Task: Create a rule from the Routing list, Task moved to a section -> Set Priority in the project AgileJet , set the section as Done clear the priority
Action: Mouse moved to (53, 297)
Screenshot: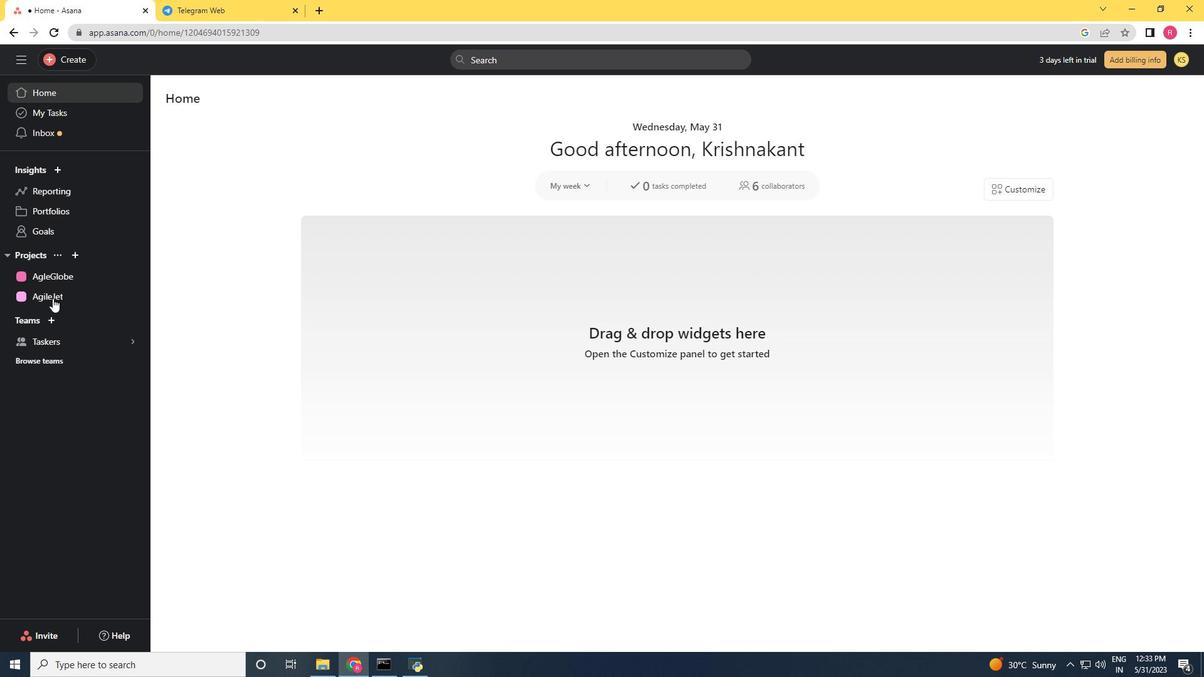 
Action: Mouse pressed left at (53, 297)
Screenshot: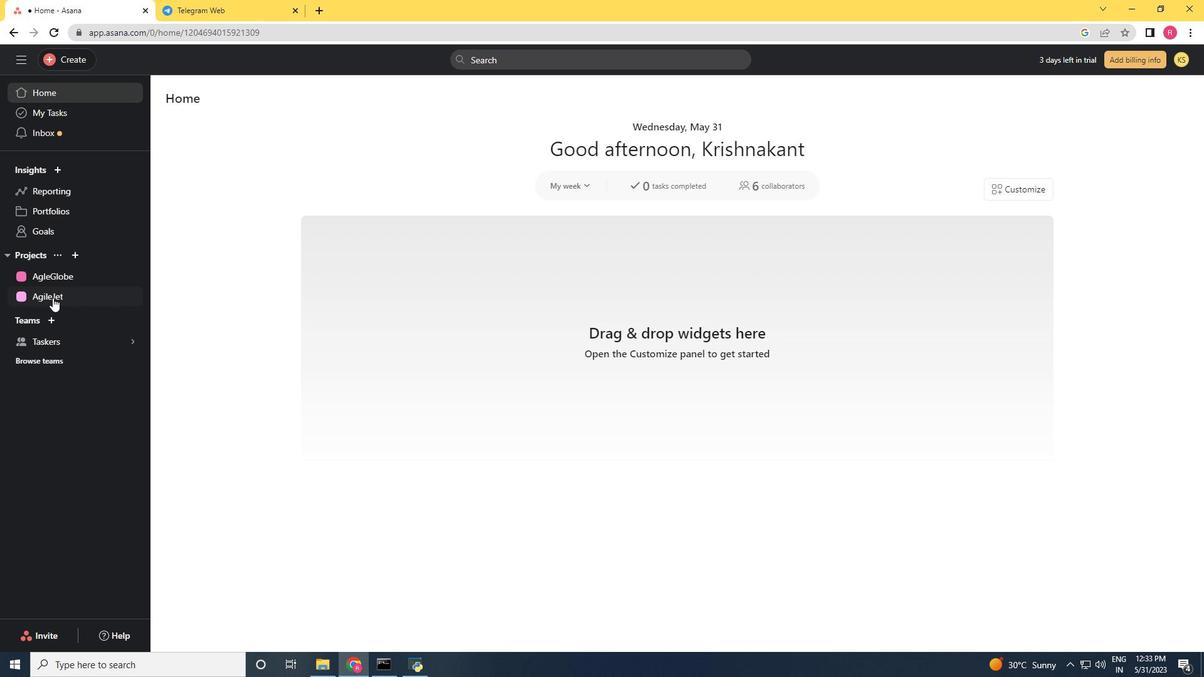 
Action: Mouse moved to (1145, 104)
Screenshot: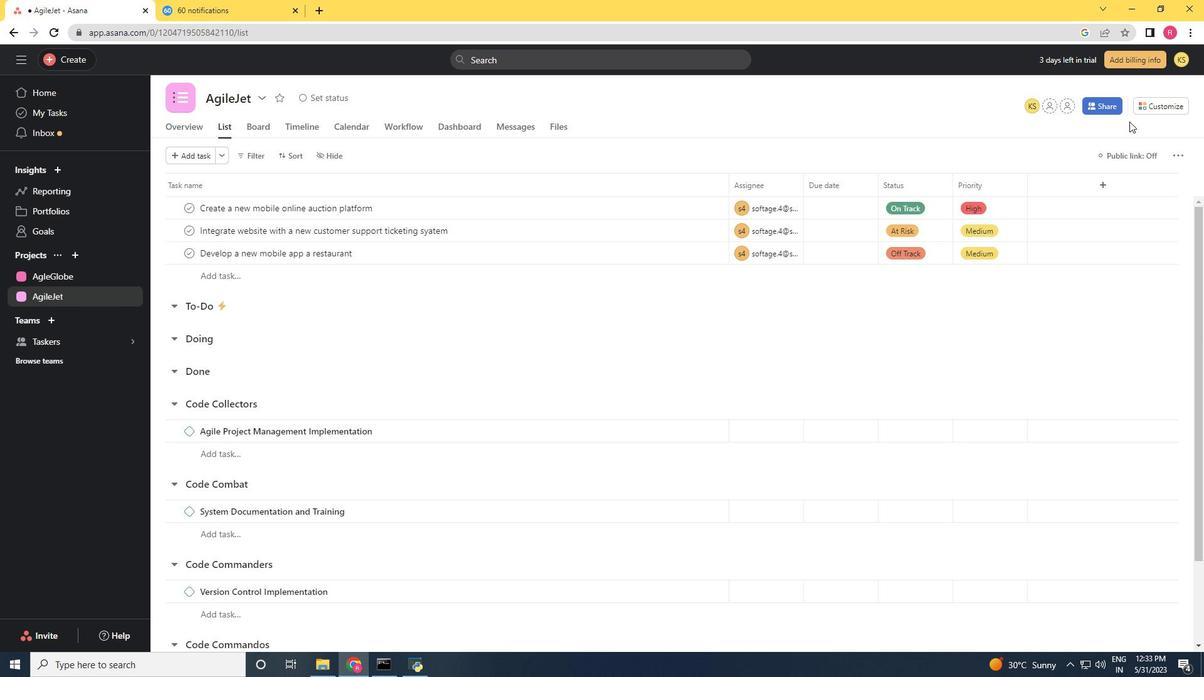 
Action: Mouse pressed left at (1145, 104)
Screenshot: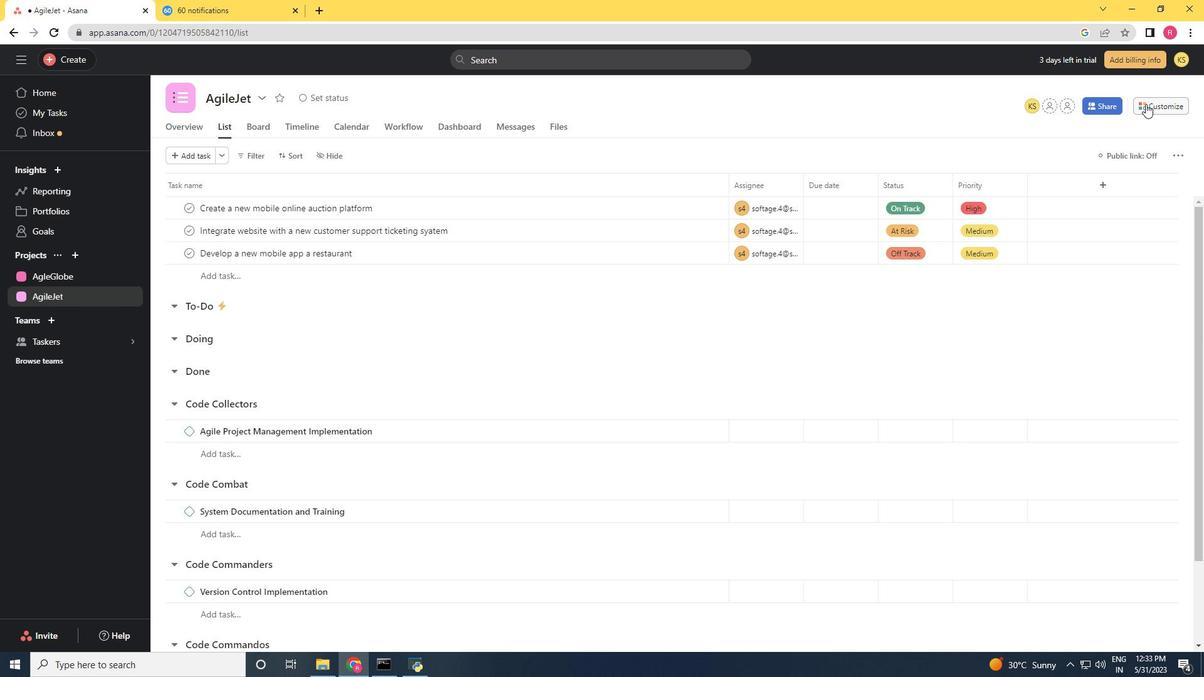
Action: Mouse moved to (946, 276)
Screenshot: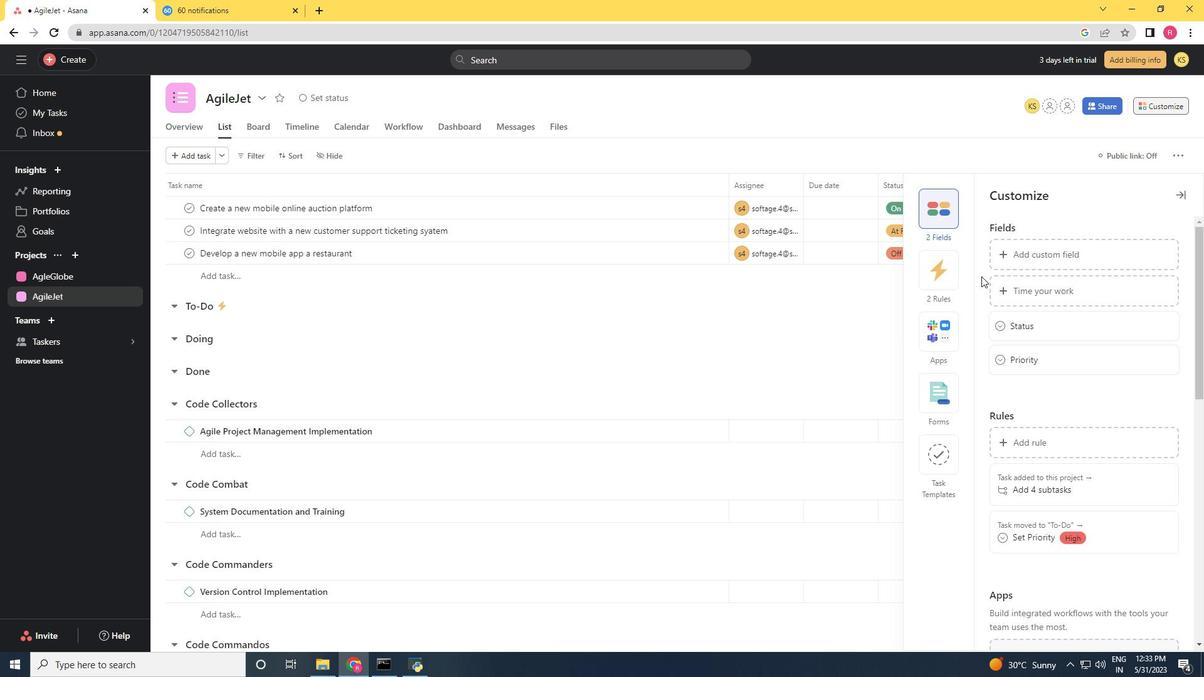 
Action: Mouse pressed left at (946, 276)
Screenshot: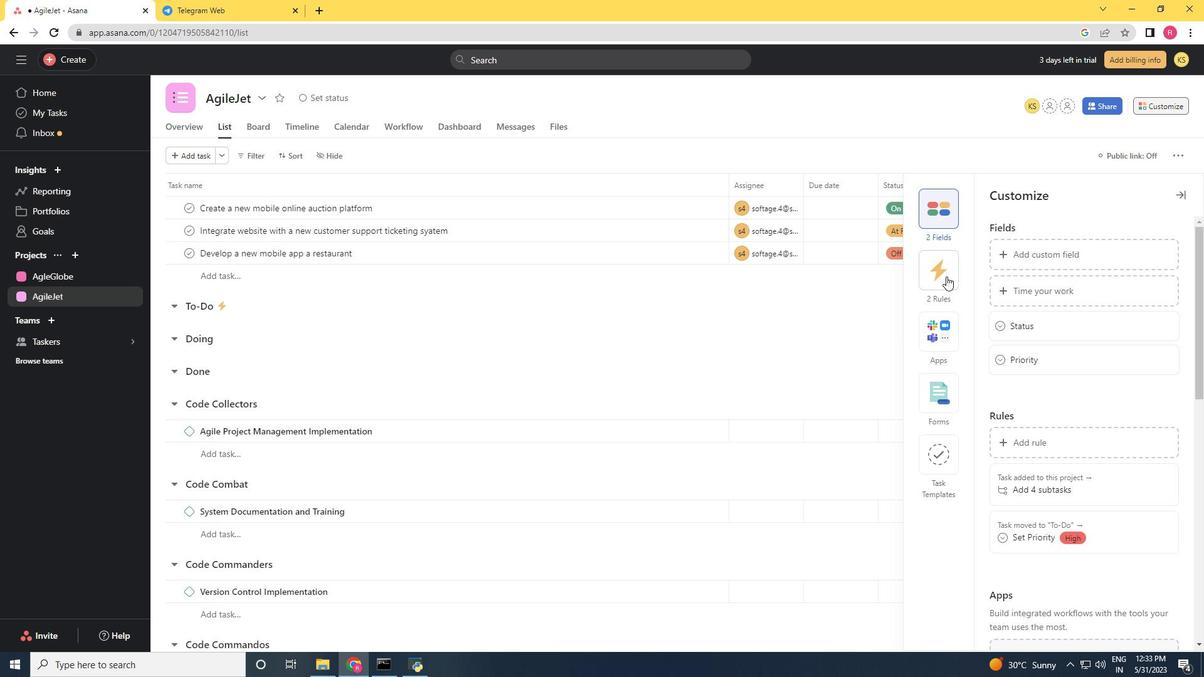 
Action: Mouse moved to (1033, 245)
Screenshot: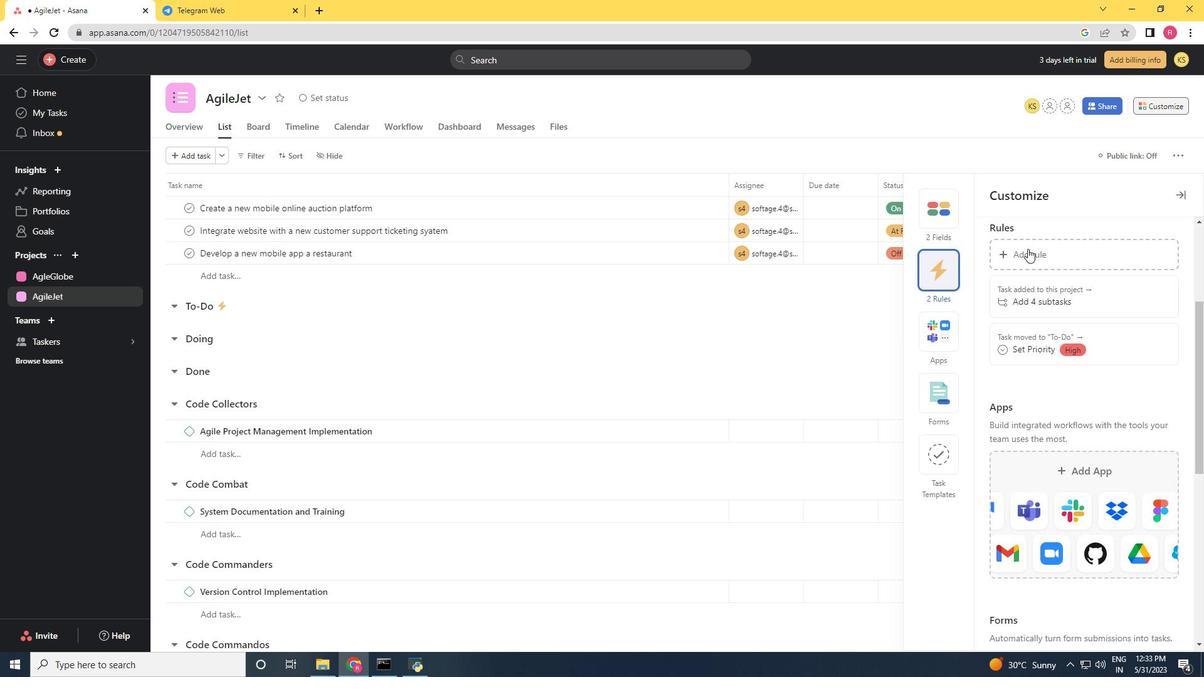 
Action: Mouse pressed left at (1033, 245)
Screenshot: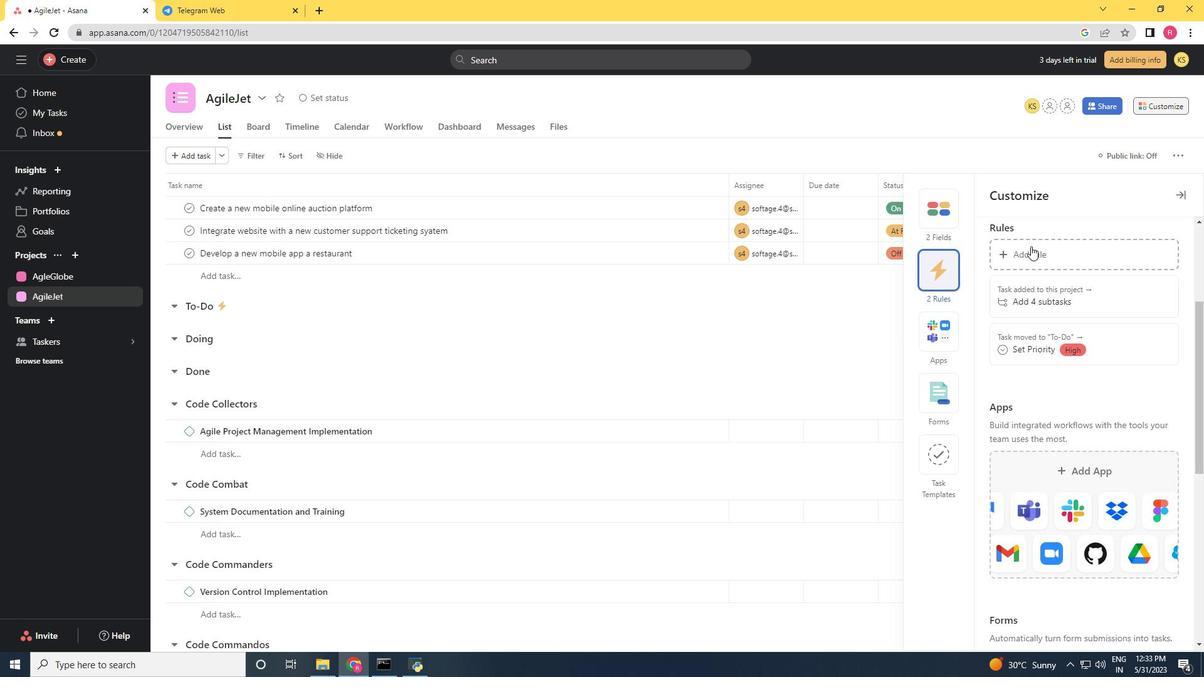 
Action: Mouse moved to (255, 160)
Screenshot: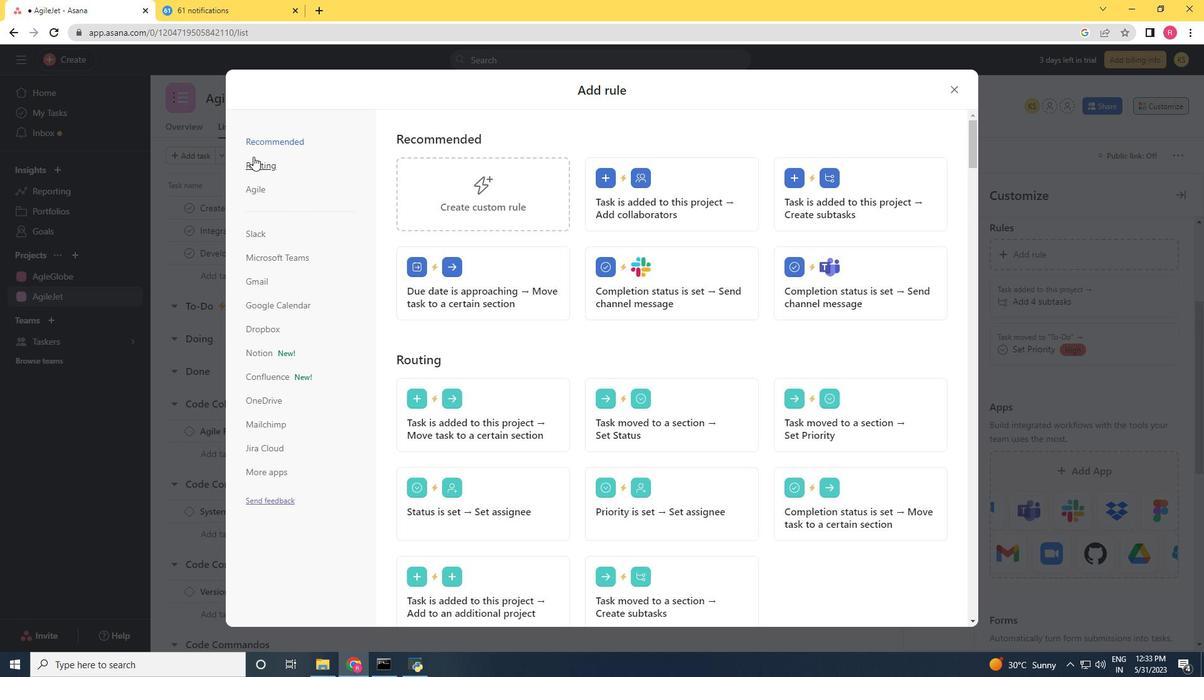 
Action: Mouse pressed left at (255, 160)
Screenshot: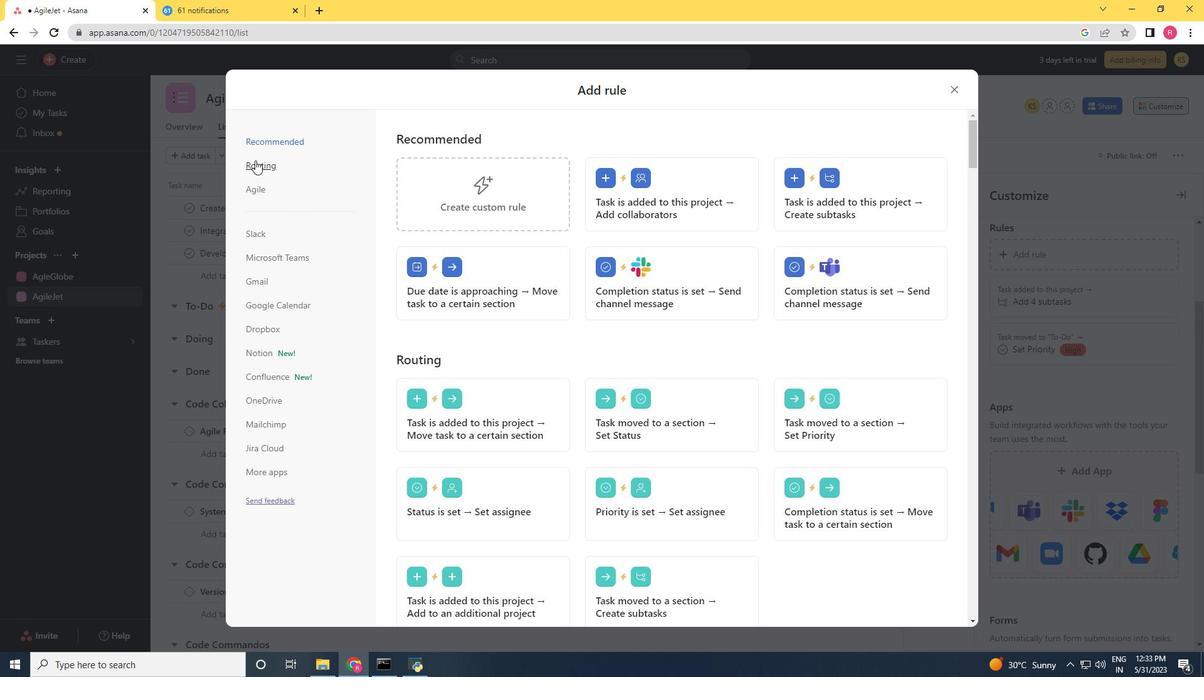 
Action: Mouse moved to (803, 175)
Screenshot: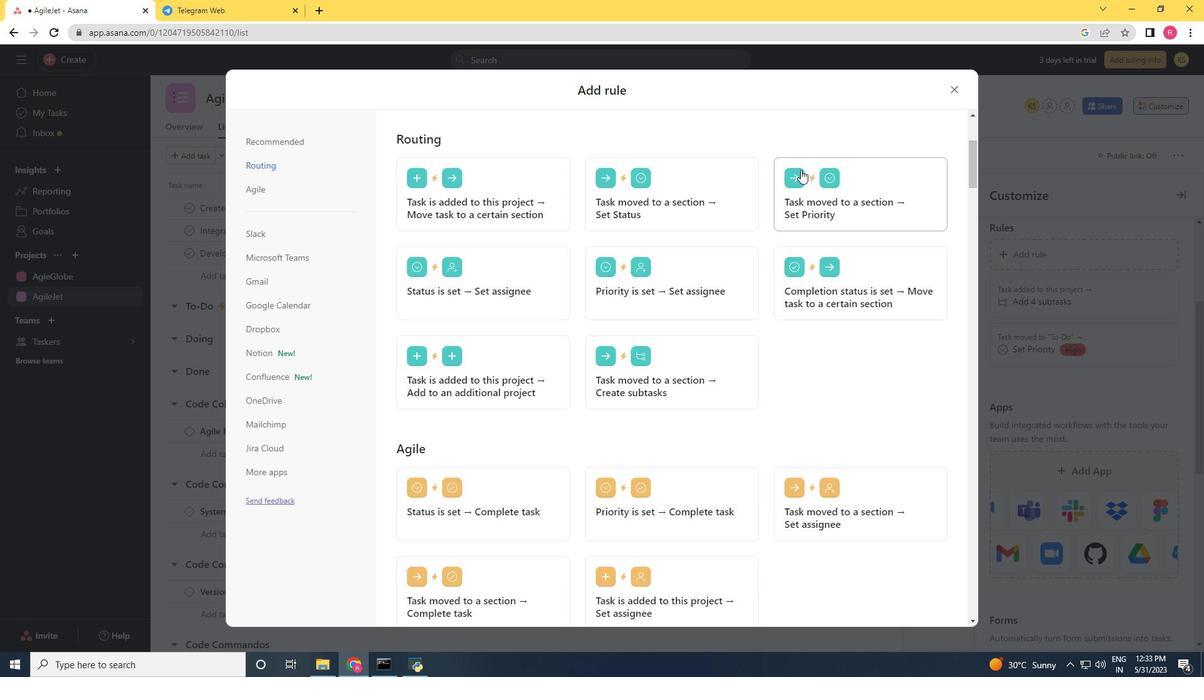 
Action: Mouse pressed left at (803, 175)
Screenshot: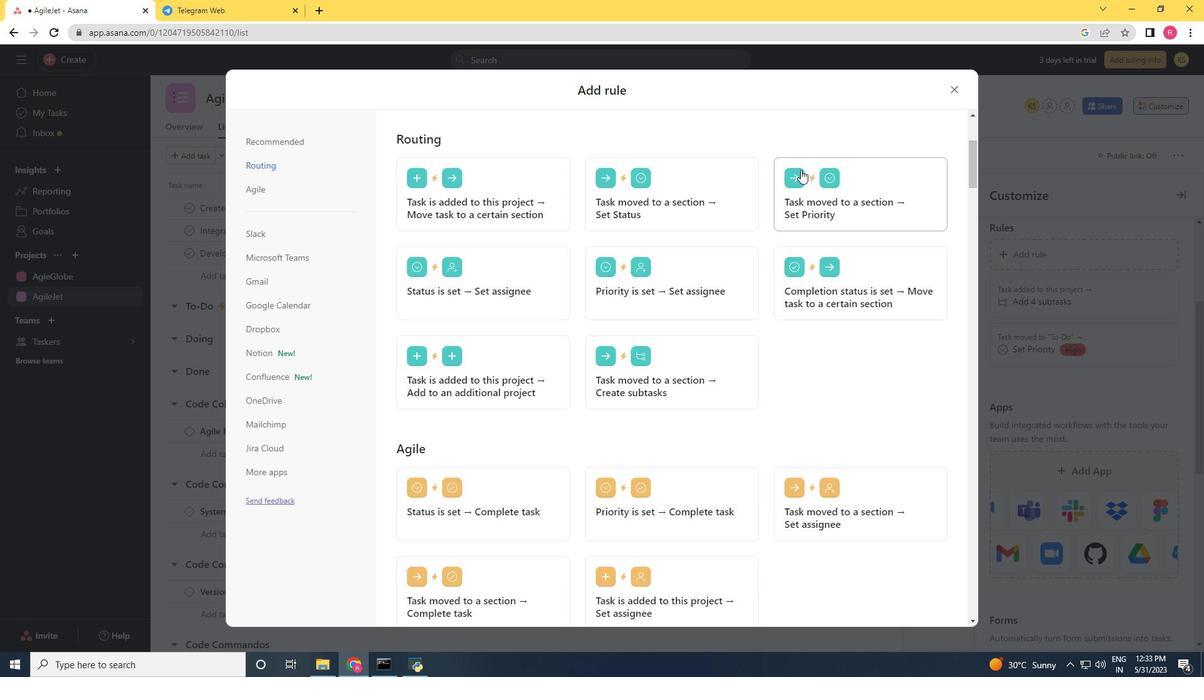 
Action: Mouse moved to (491, 323)
Screenshot: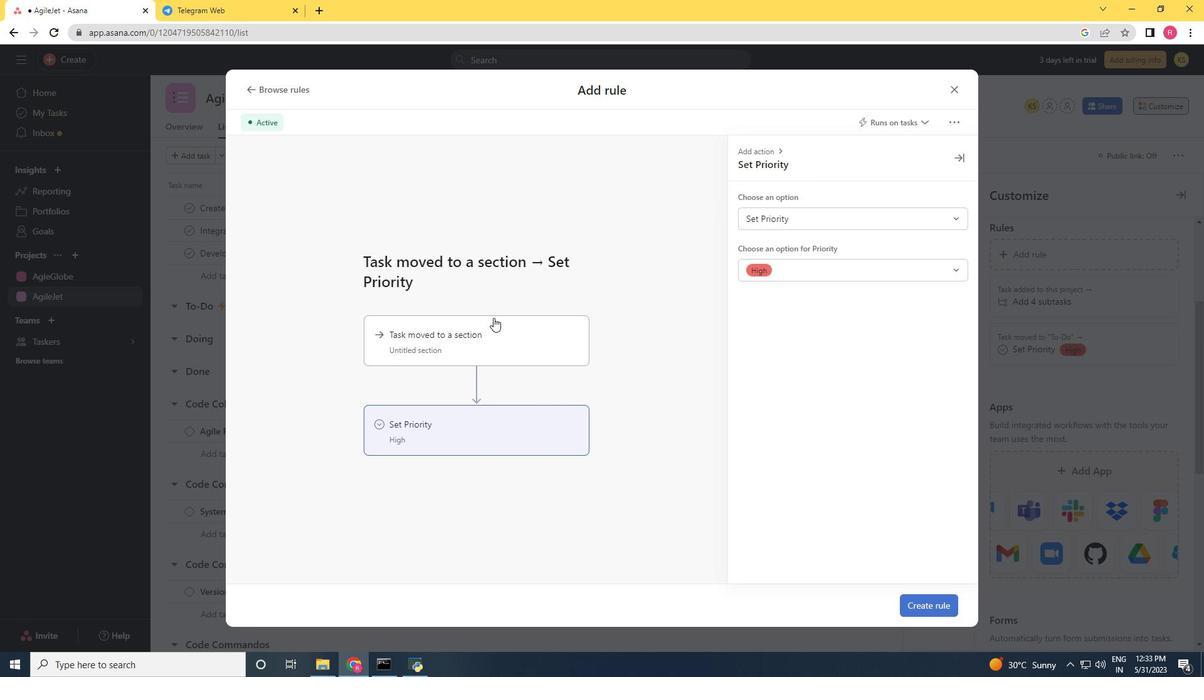 
Action: Mouse pressed left at (491, 323)
Screenshot: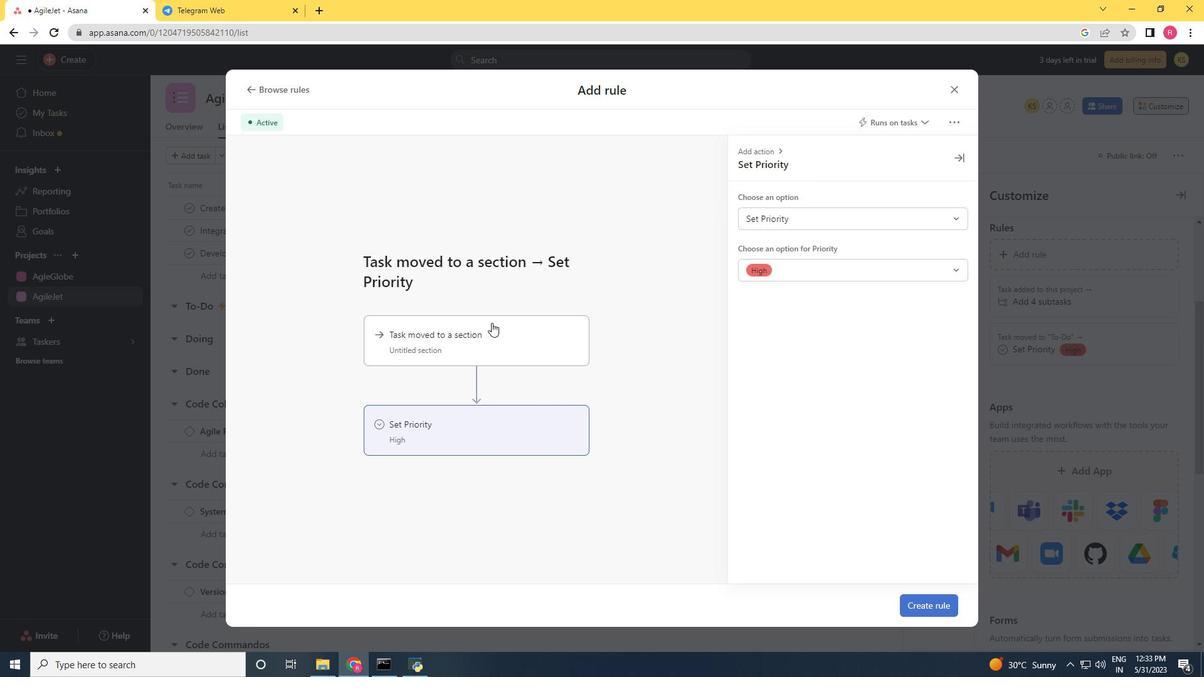 
Action: Mouse moved to (814, 213)
Screenshot: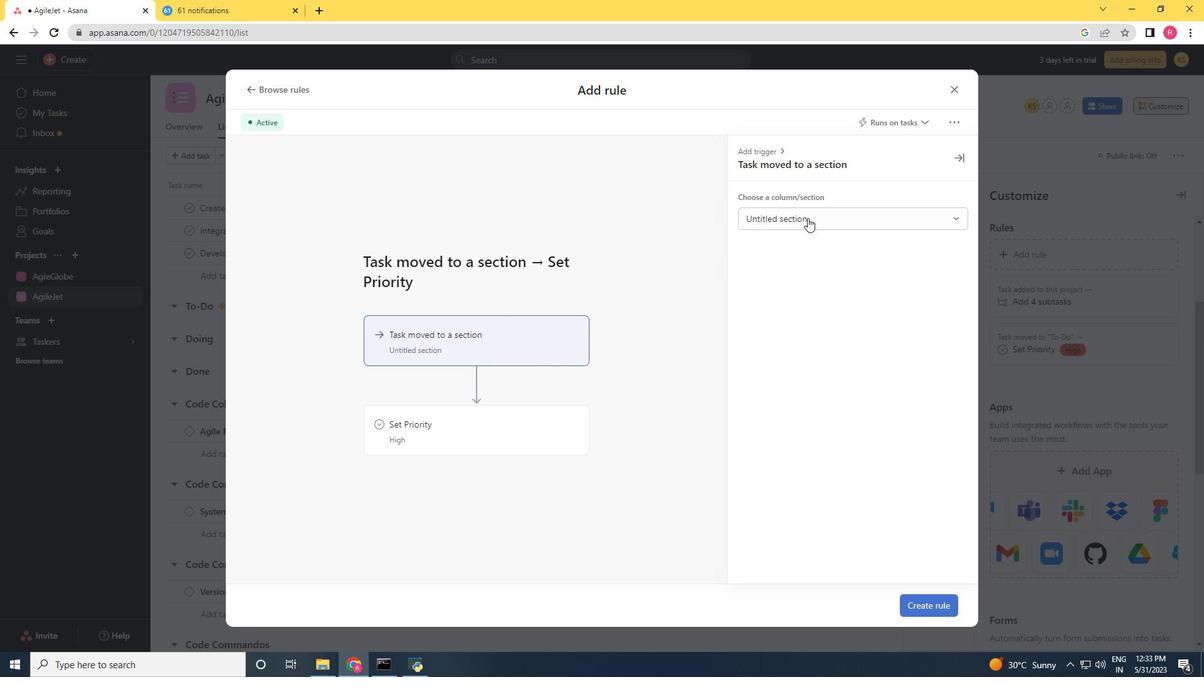 
Action: Mouse pressed left at (814, 213)
Screenshot: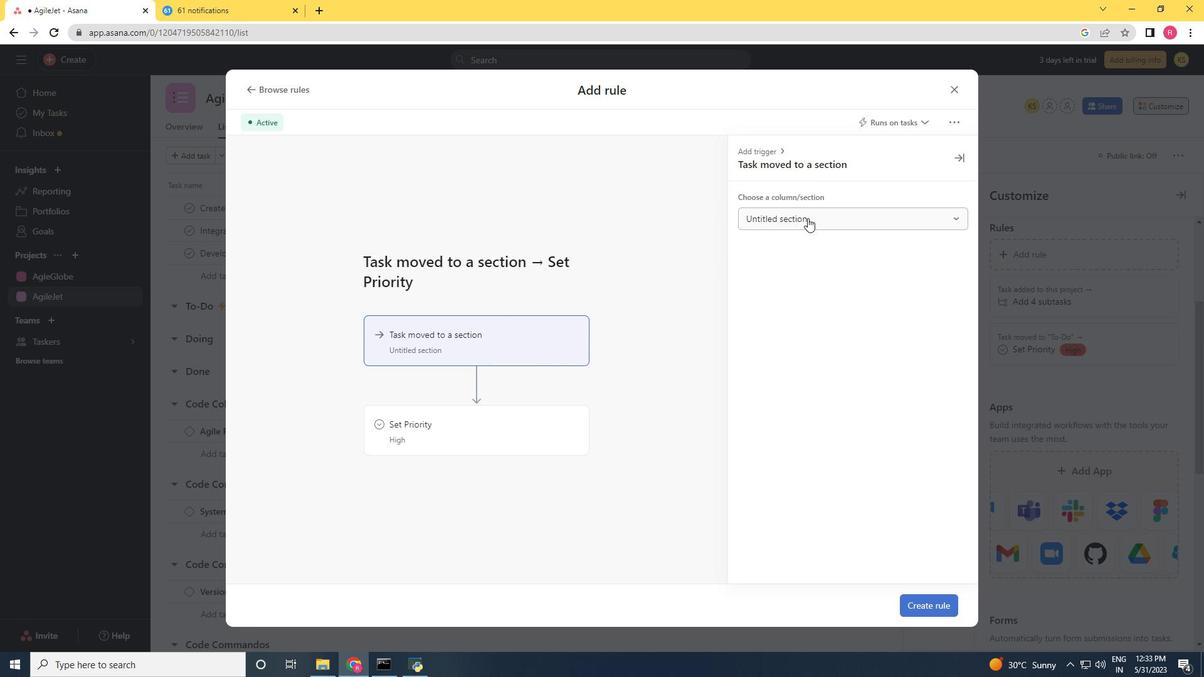
Action: Mouse moved to (779, 310)
Screenshot: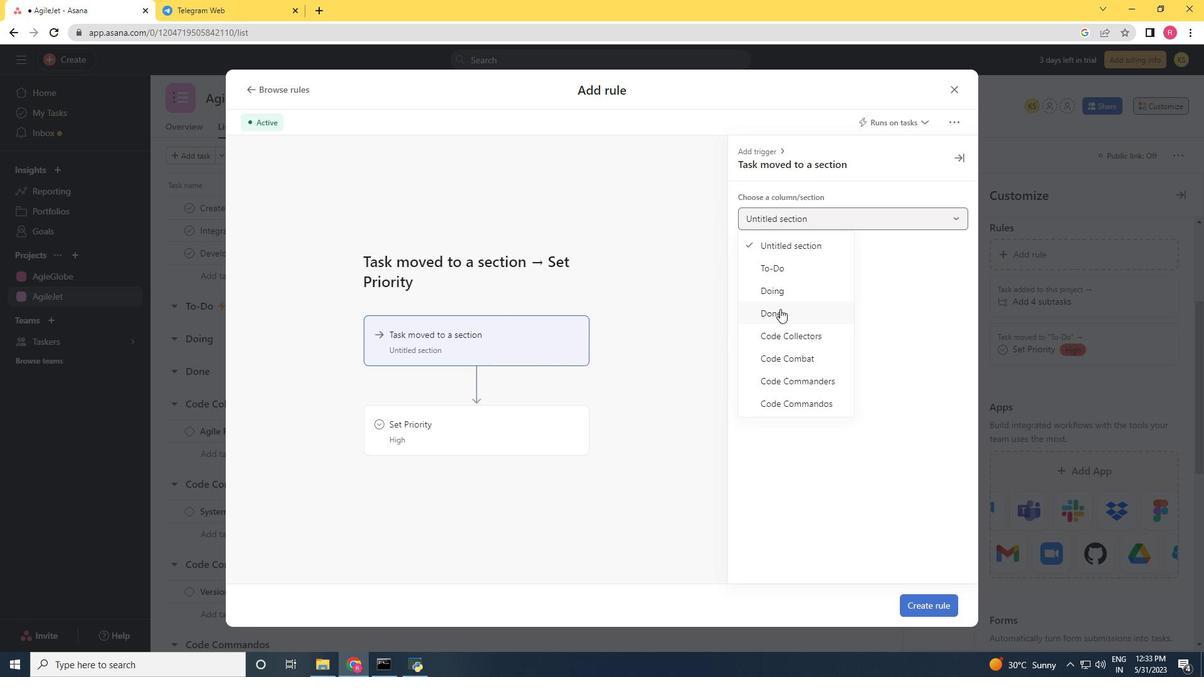 
Action: Mouse pressed left at (779, 310)
Screenshot: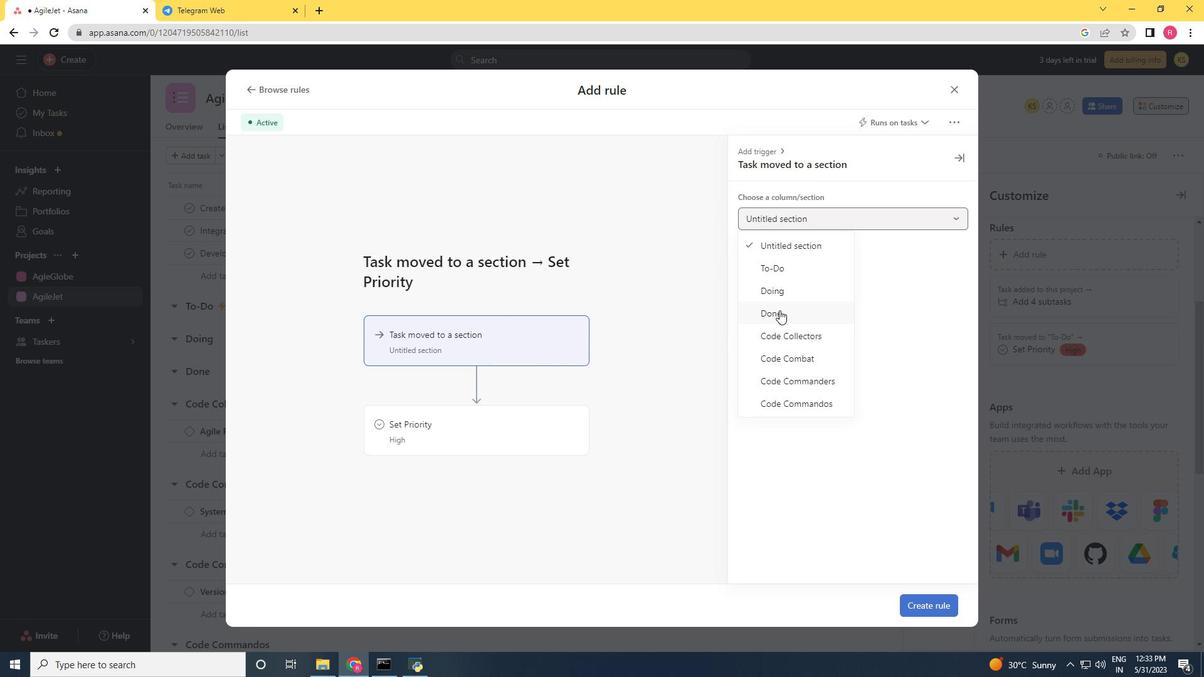 
Action: Mouse moved to (432, 444)
Screenshot: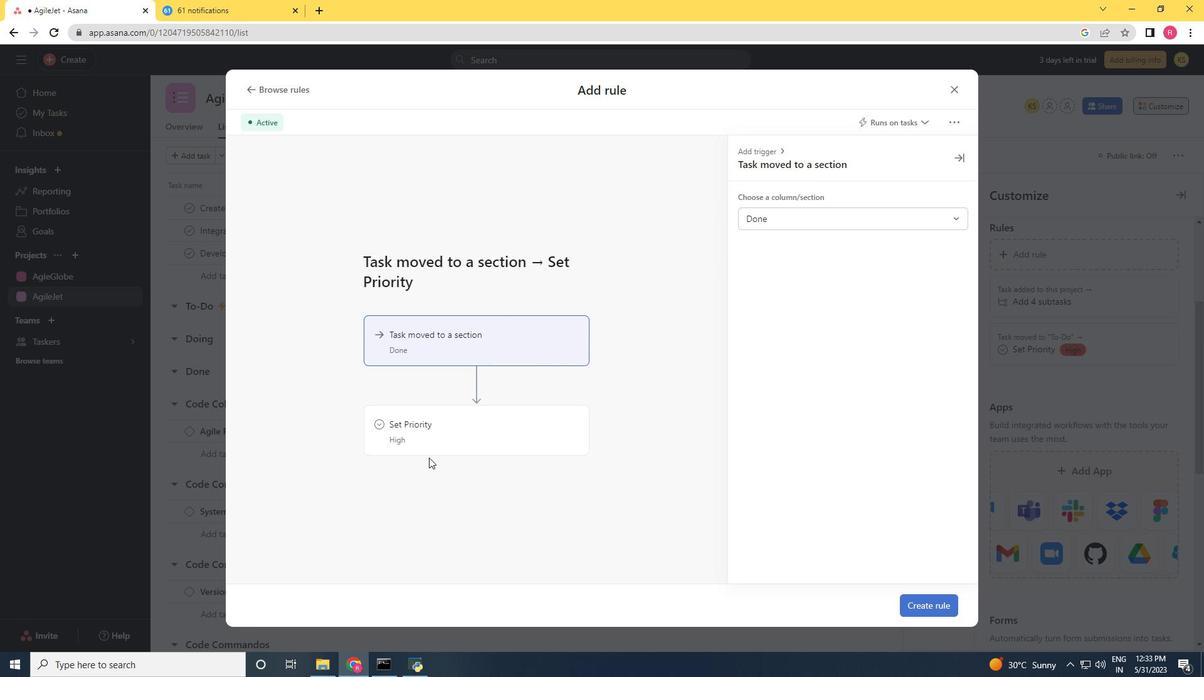
Action: Mouse pressed left at (432, 444)
Screenshot: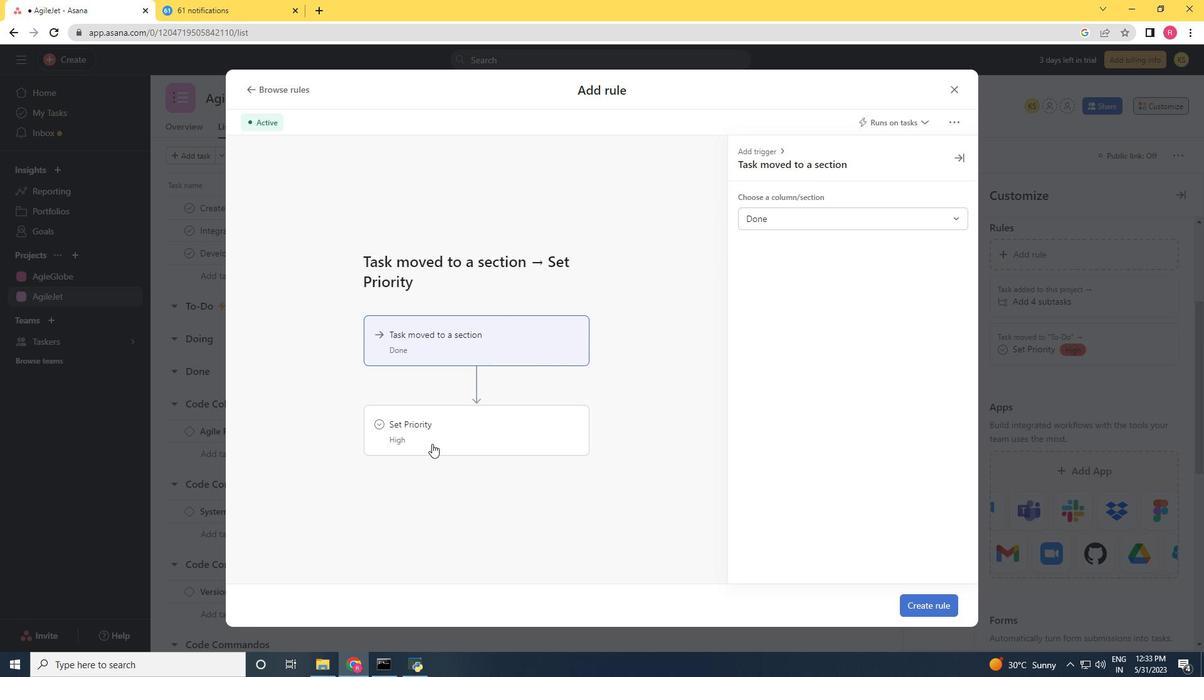 
Action: Mouse moved to (774, 215)
Screenshot: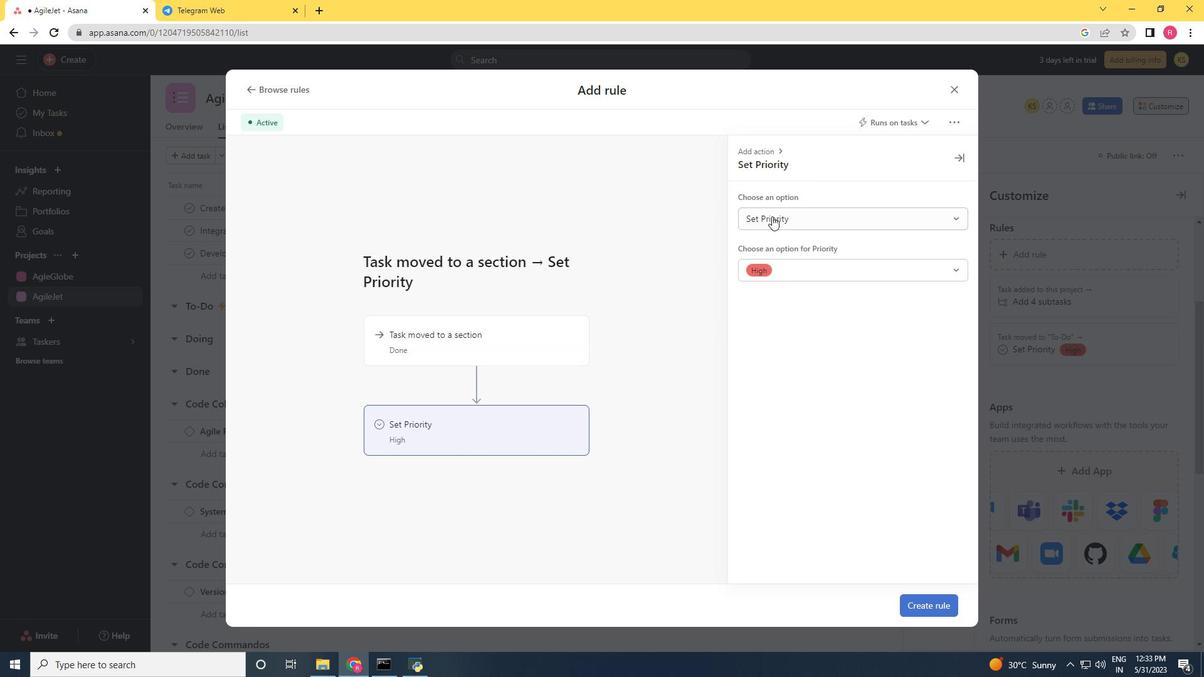 
Action: Mouse pressed left at (774, 215)
Screenshot: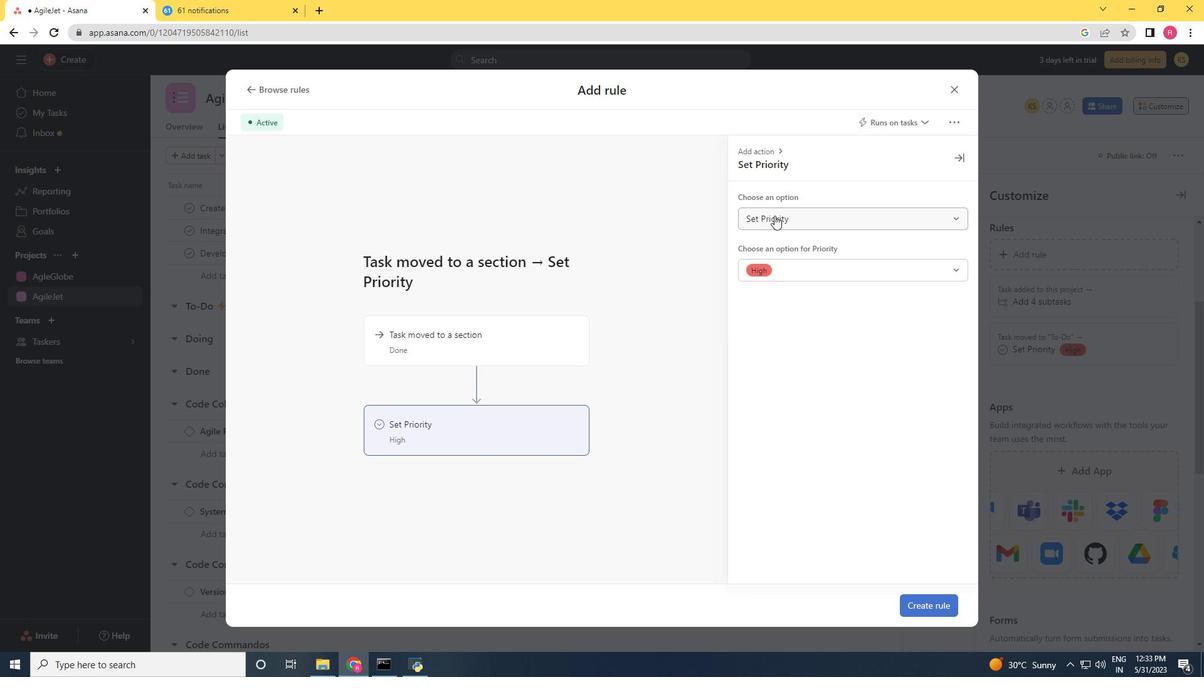 
Action: Mouse moved to (780, 266)
Screenshot: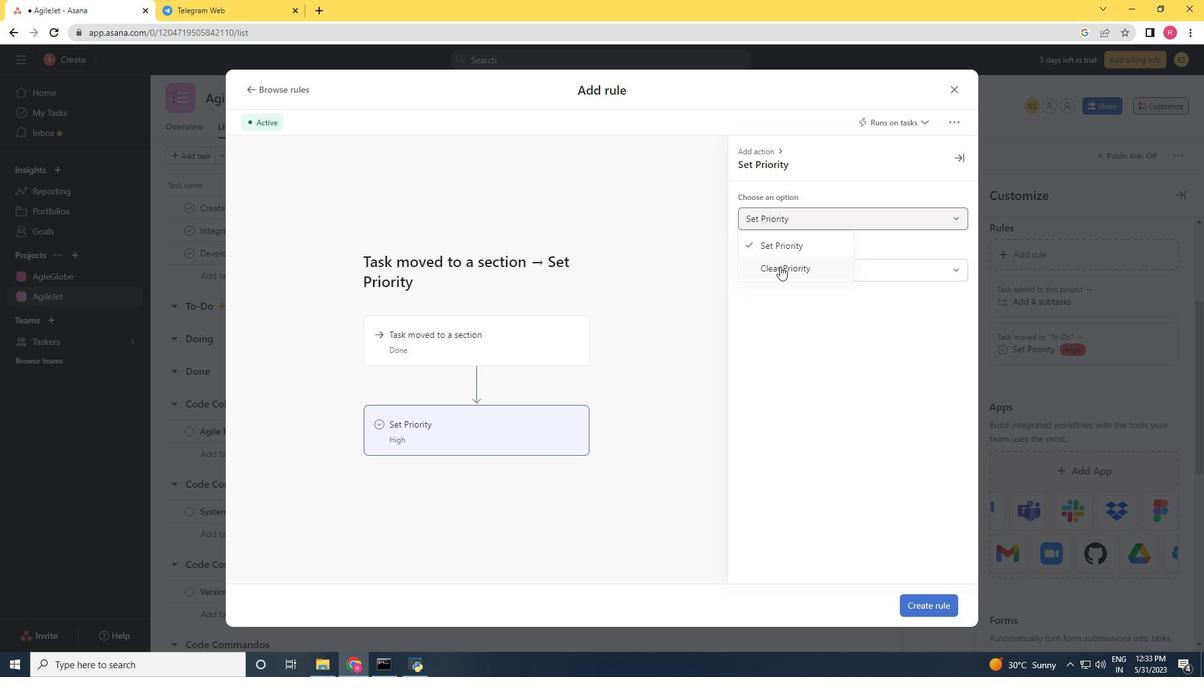 
Action: Mouse pressed left at (780, 266)
Screenshot: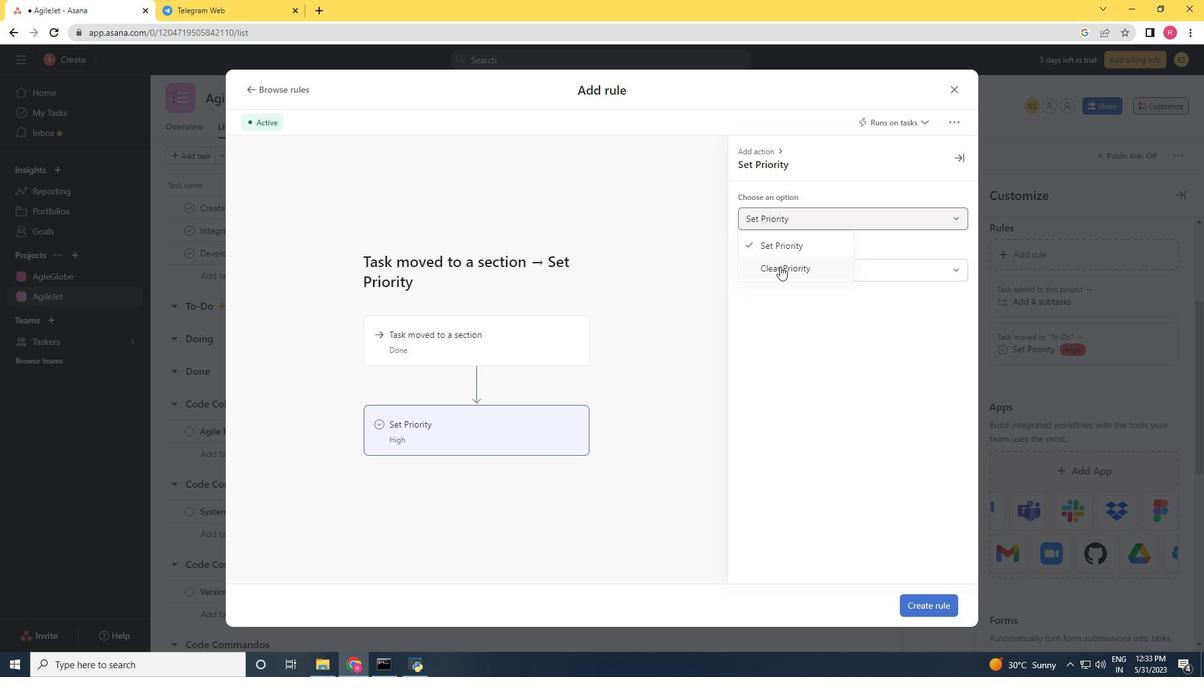 
Action: Mouse moved to (937, 610)
Screenshot: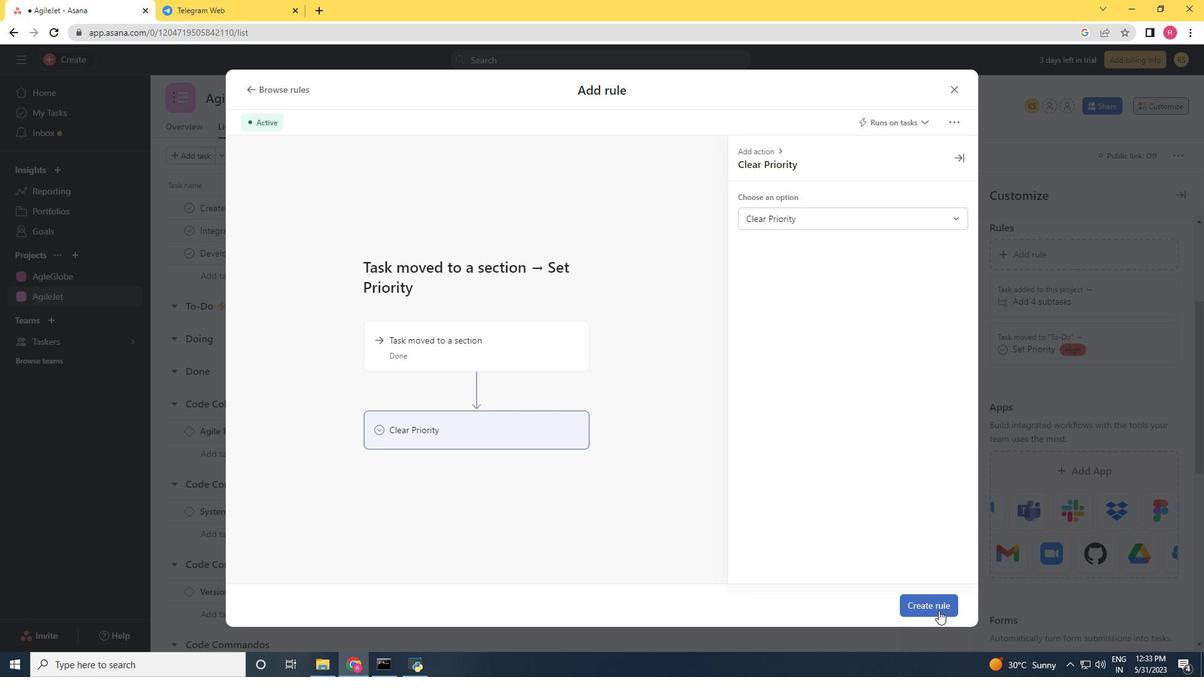 
Action: Mouse pressed left at (937, 610)
Screenshot: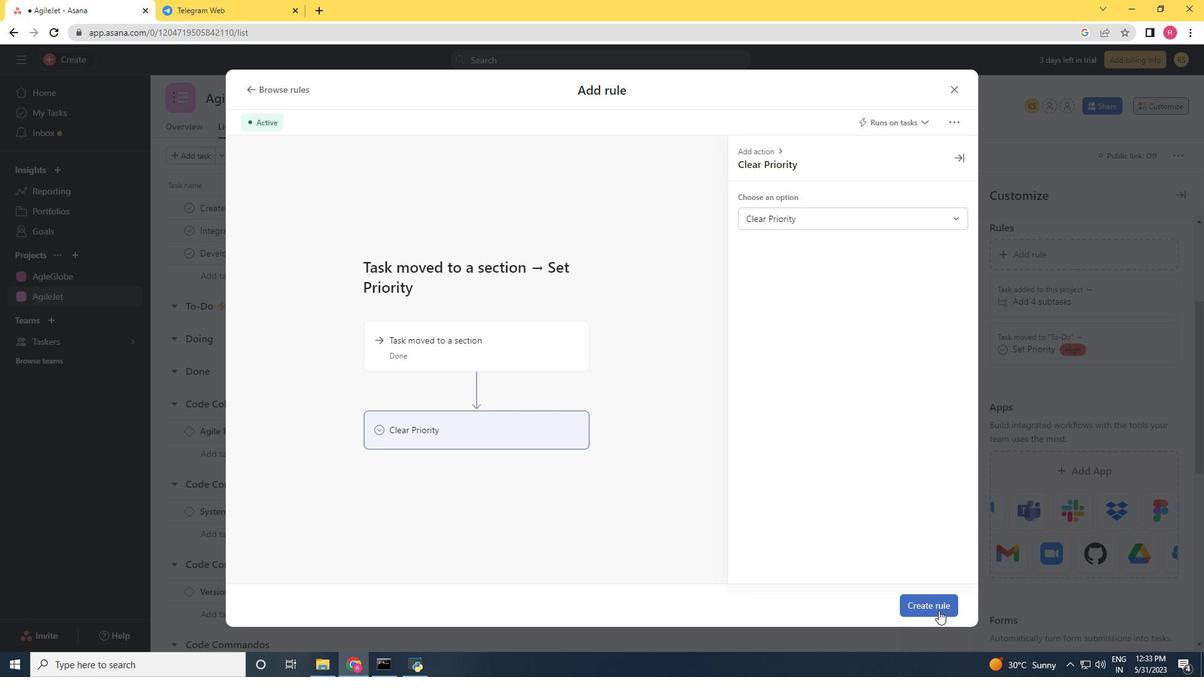 
